 Task: Create Board Social Media Advertising Strategies to Workspace Healthcare Consulting. Create Board Customer Journey Optimization Analytics to Workspace Healthcare Consulting. Create Board Public Relations Thought Leadership Content Creation and Distribution to Workspace Healthcare Consulting
Action: Mouse moved to (351, 75)
Screenshot: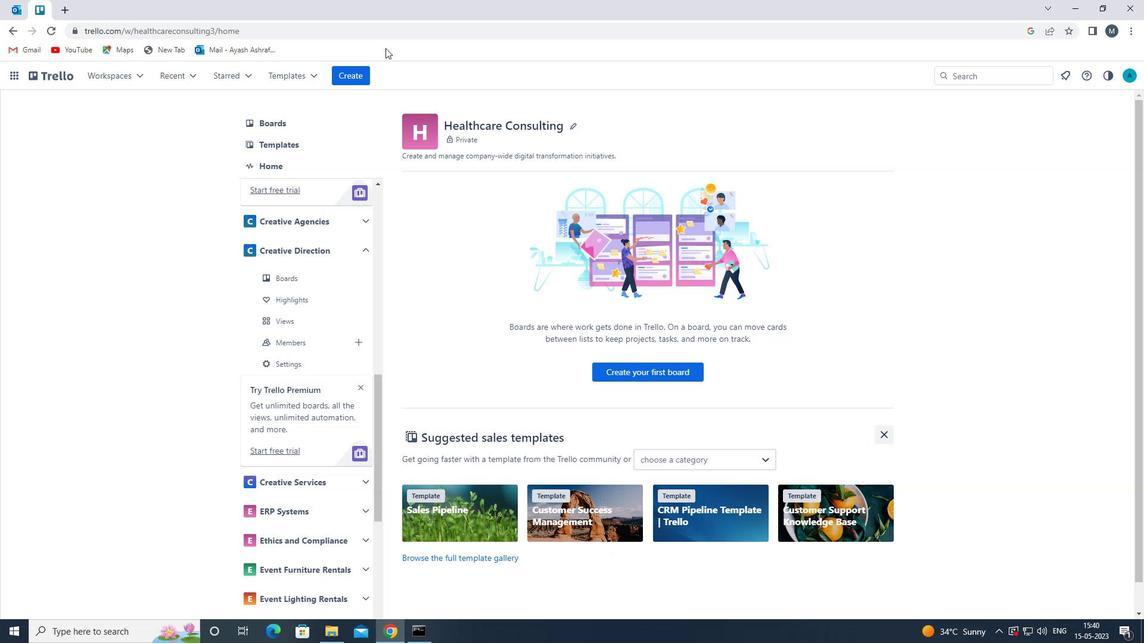 
Action: Mouse pressed left at (351, 75)
Screenshot: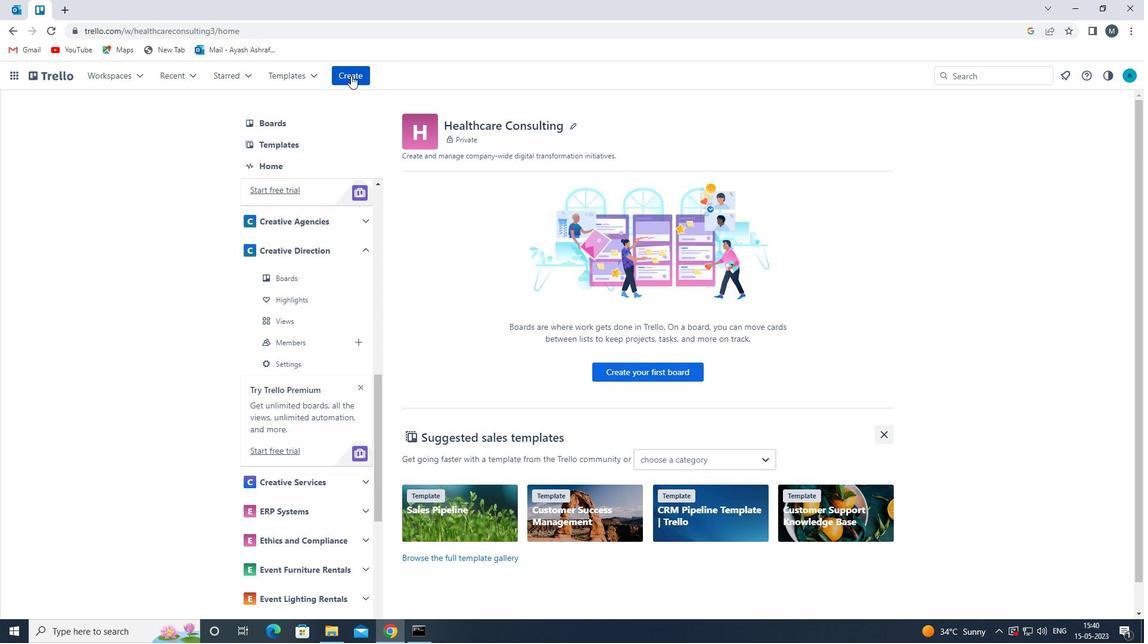 
Action: Mouse moved to (400, 125)
Screenshot: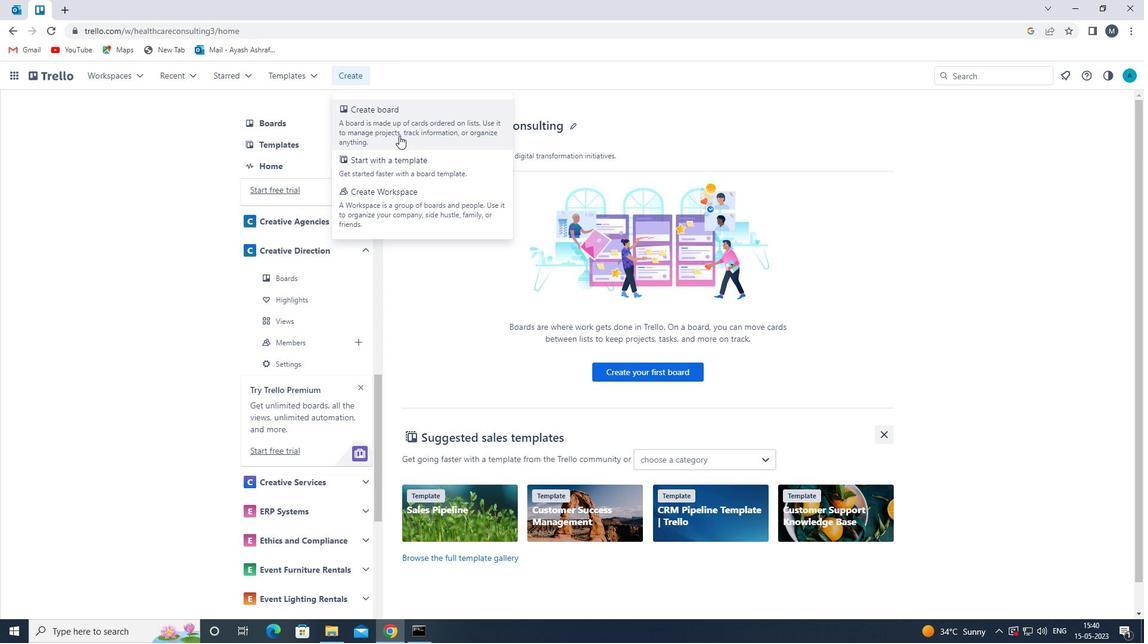 
Action: Mouse pressed left at (400, 125)
Screenshot: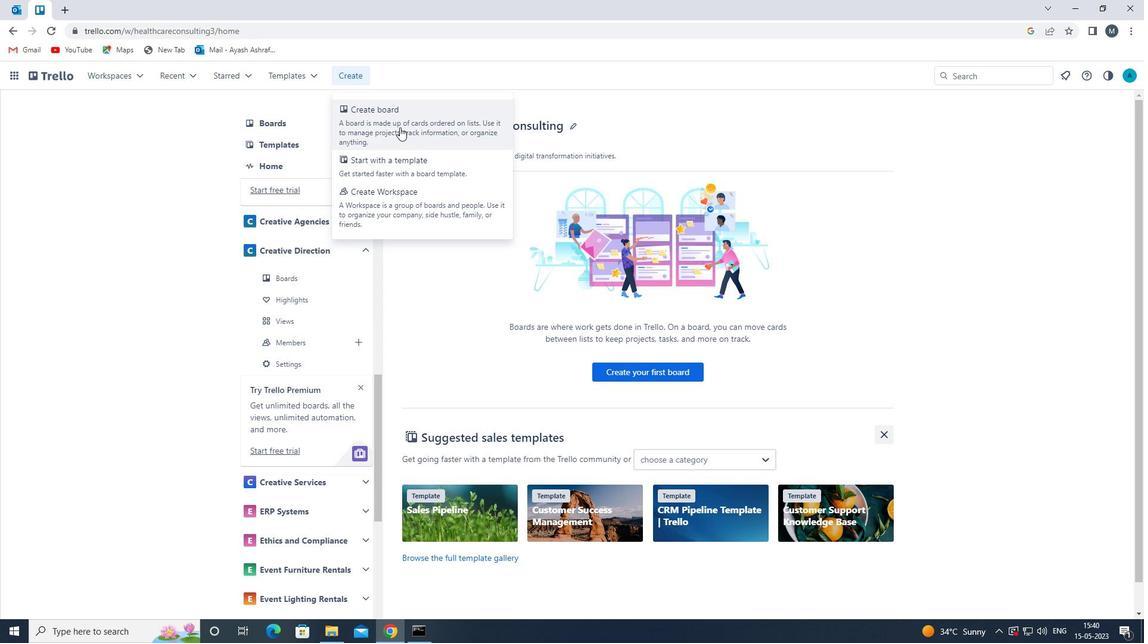 
Action: Mouse moved to (407, 294)
Screenshot: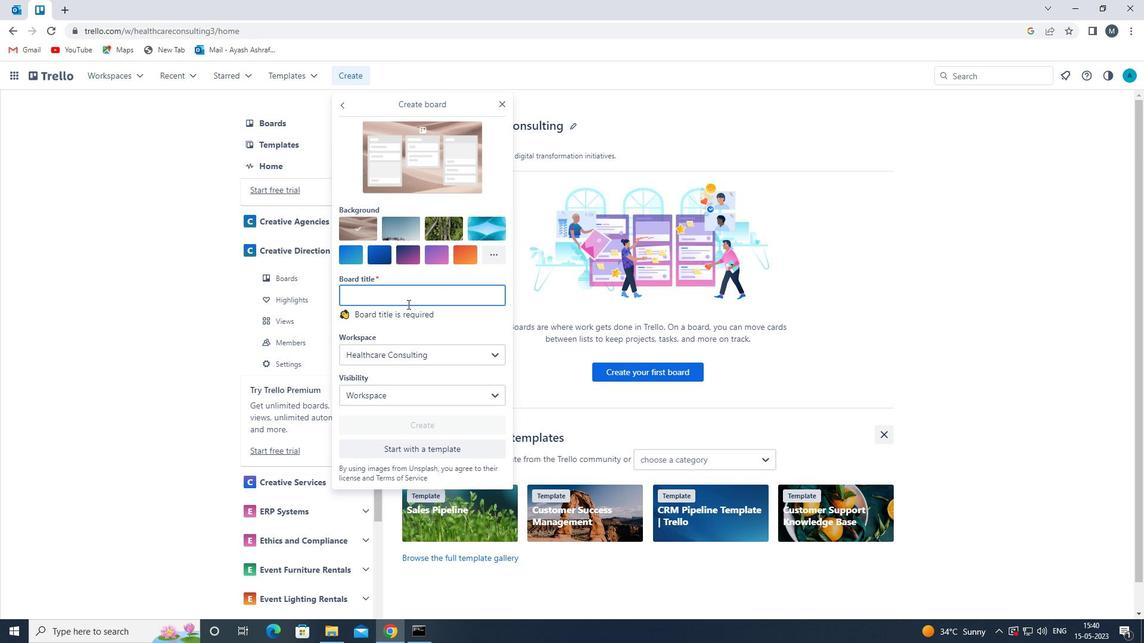 
Action: Mouse pressed left at (407, 294)
Screenshot: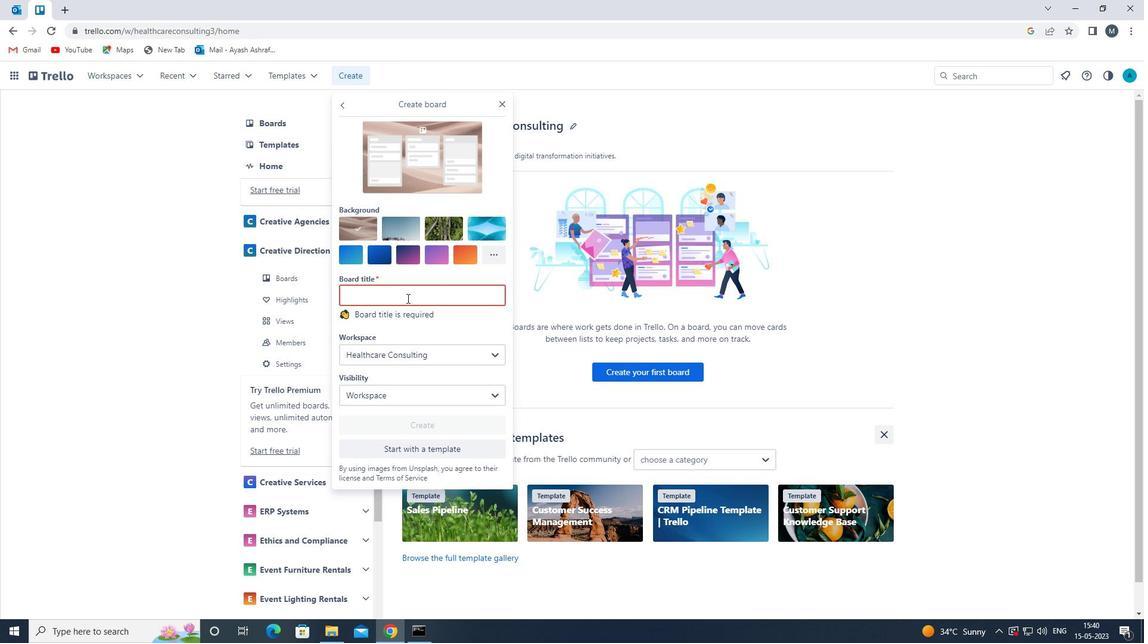 
Action: Key pressed <Key.shift>SOCIAL<Key.space><Key.shift><Key.shift><Key.shift><Key.shift><Key.shift><Key.shift><Key.shift><Key.shift><Key.shift><Key.shift><Key.shift><Key.shift>MEDIA<Key.space><Key.shift>ADVERTISING<Key.space><Key.shift>STRATEGIES<Key.space>
Screenshot: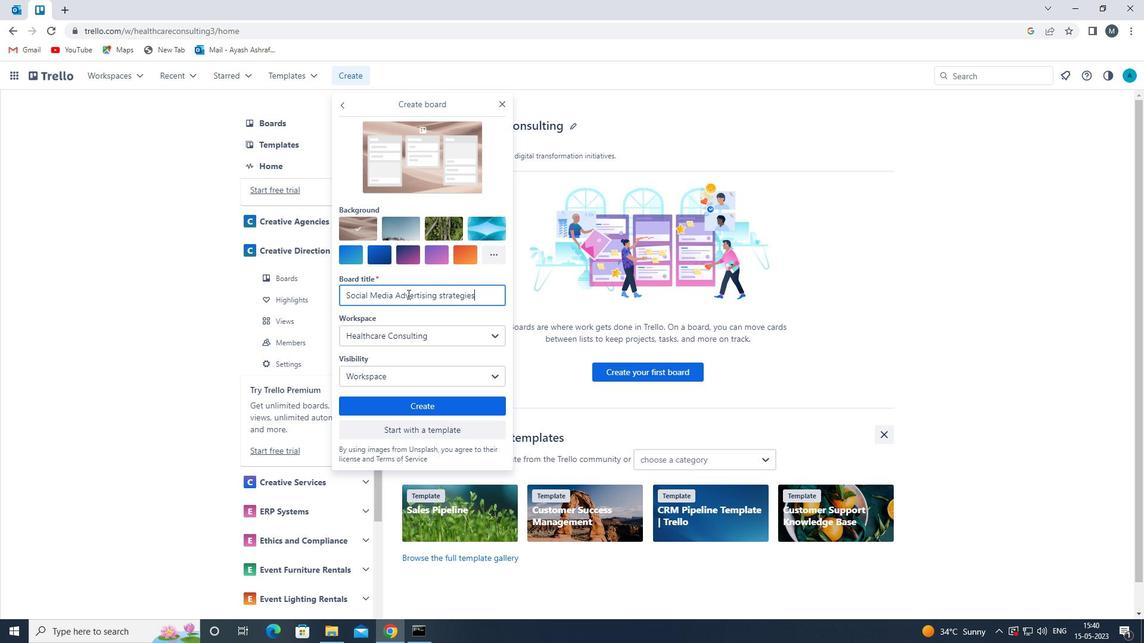 
Action: Mouse moved to (442, 295)
Screenshot: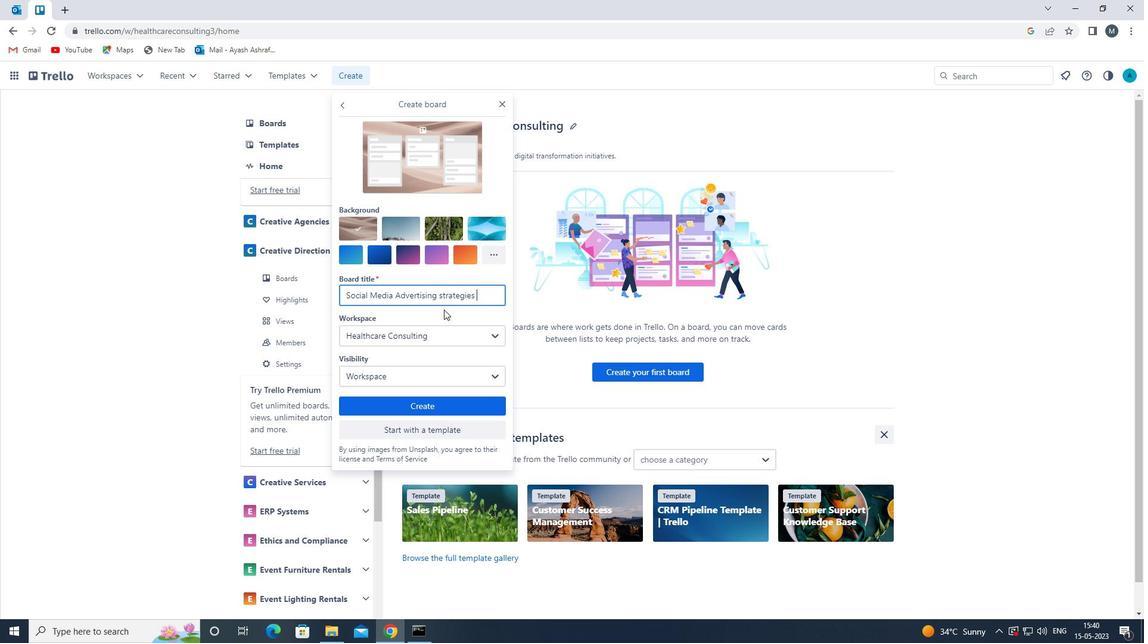 
Action: Mouse pressed left at (442, 295)
Screenshot: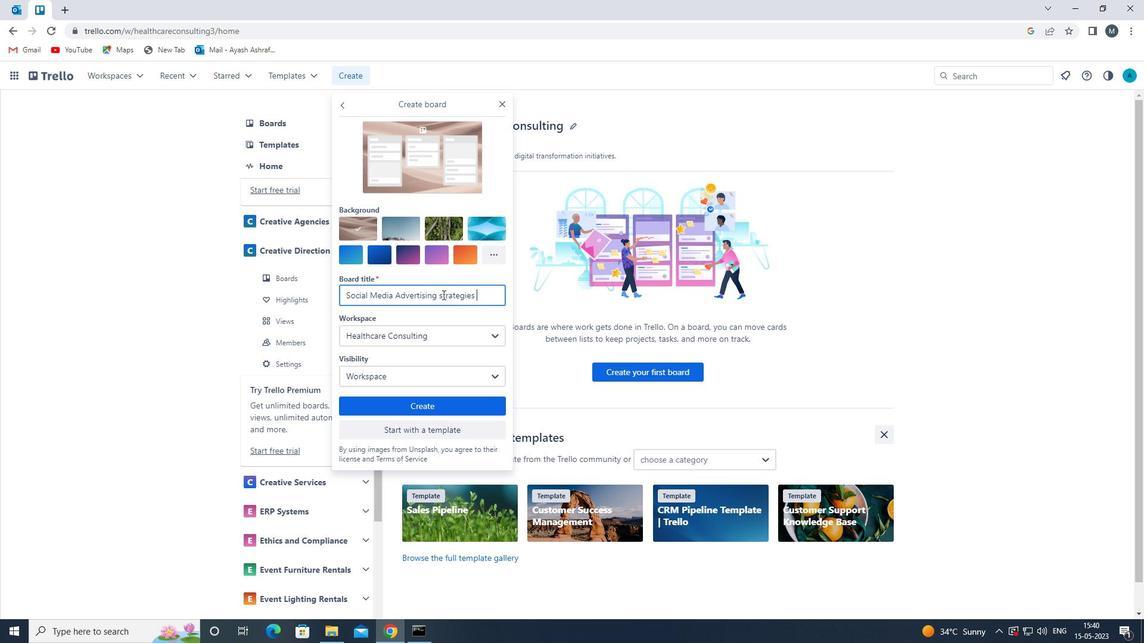 
Action: Mouse moved to (451, 295)
Screenshot: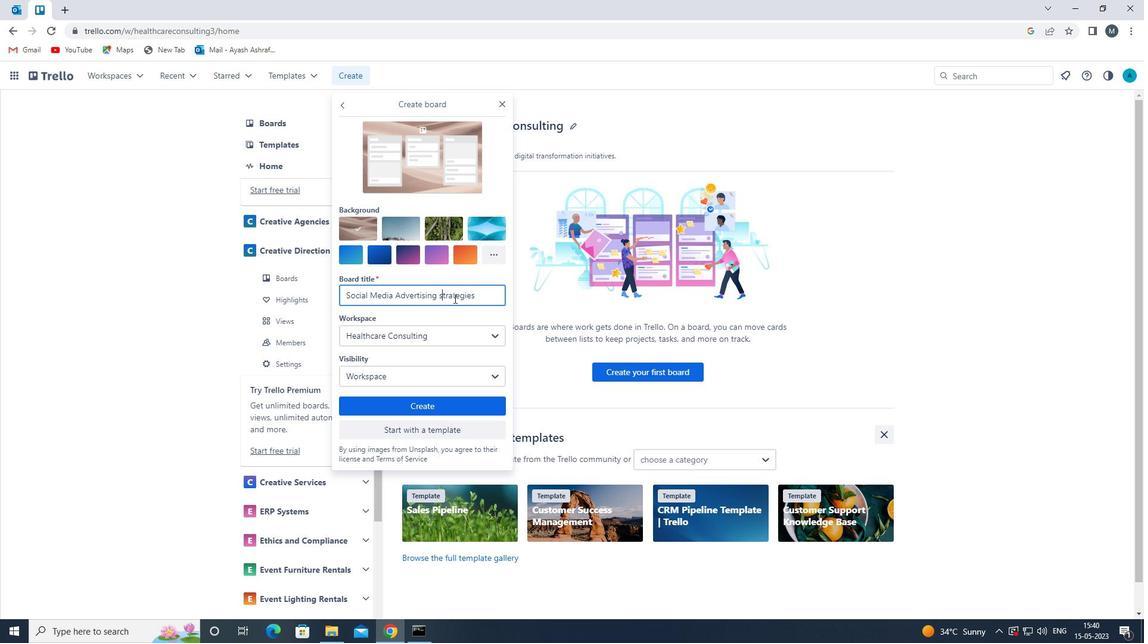 
Action: Key pressed <Key.backspace><Key.shift>S
Screenshot: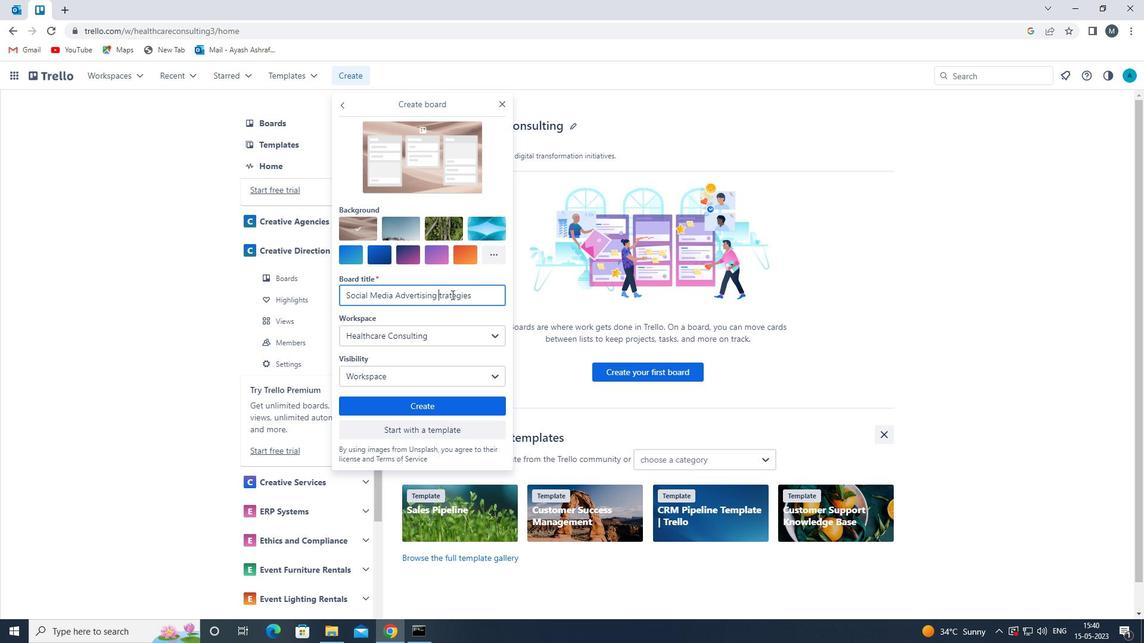 
Action: Mouse moved to (410, 408)
Screenshot: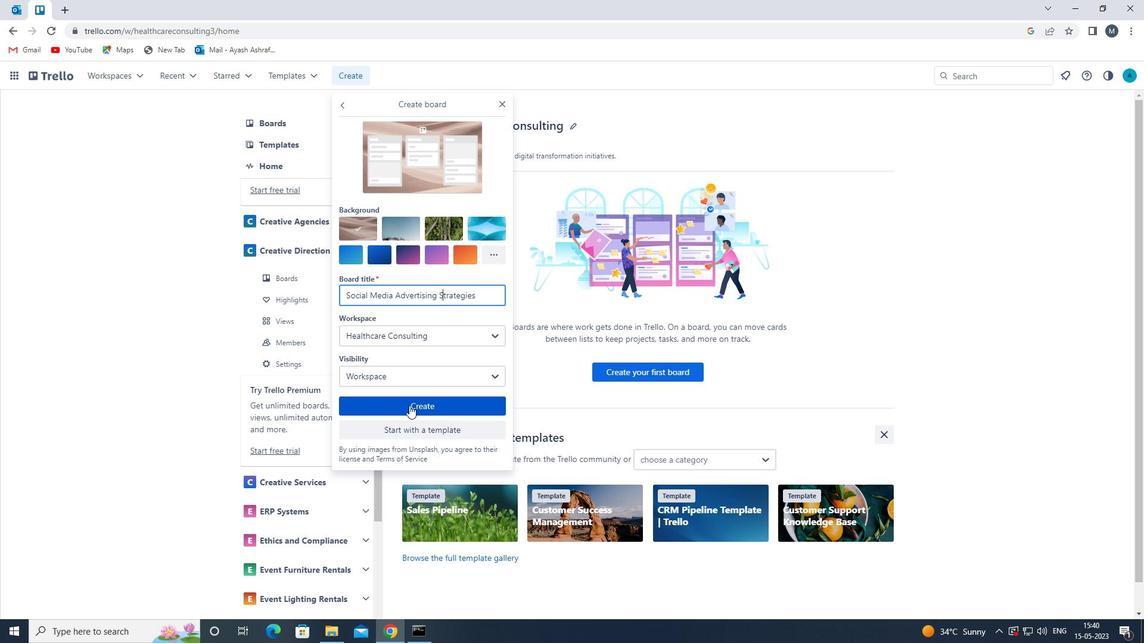 
Action: Mouse pressed left at (410, 408)
Screenshot: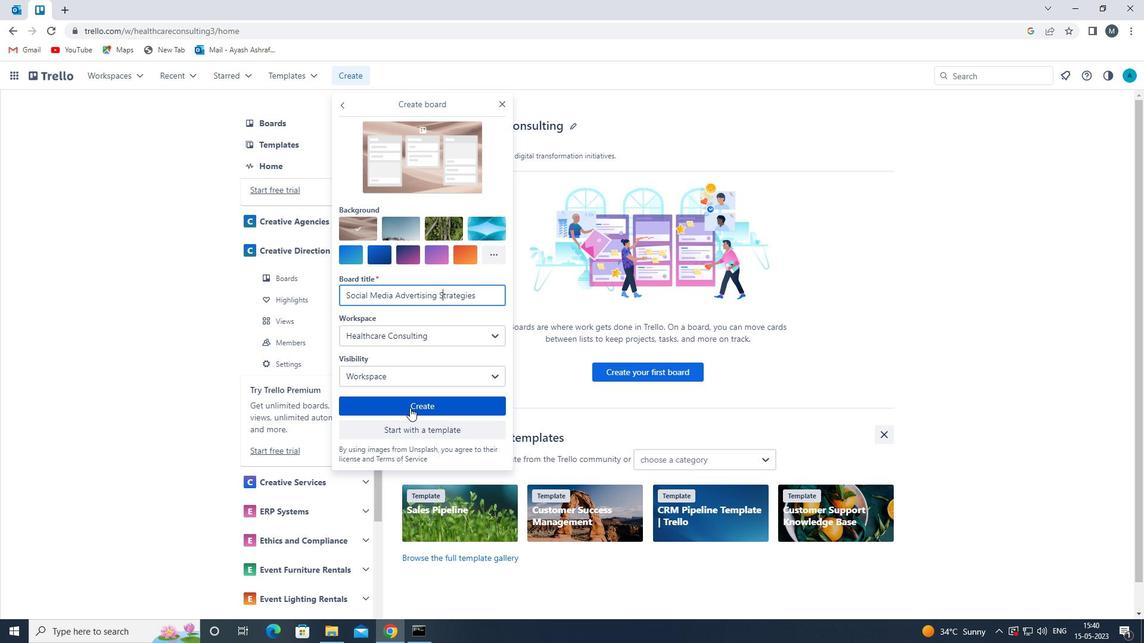 
Action: Mouse moved to (352, 79)
Screenshot: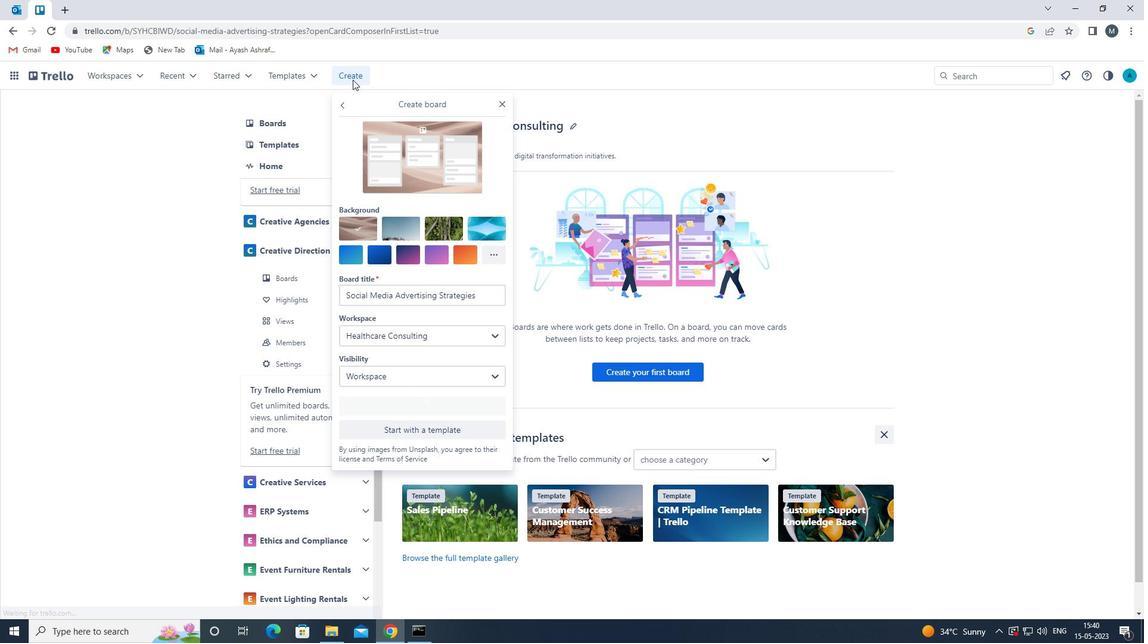 
Action: Mouse pressed left at (352, 79)
Screenshot: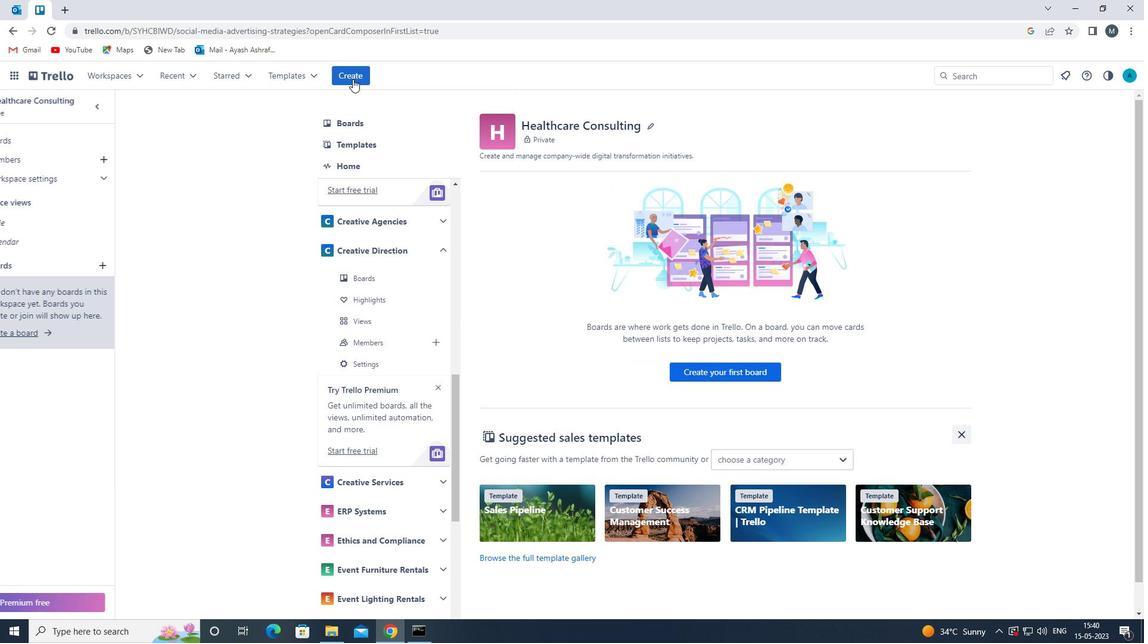 
Action: Mouse moved to (397, 127)
Screenshot: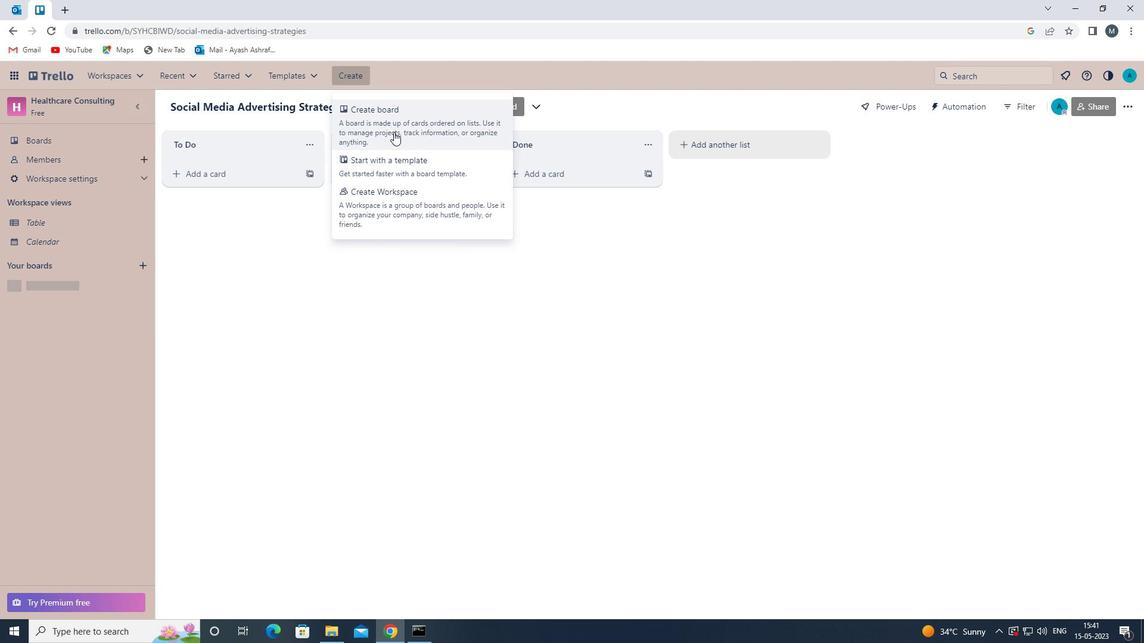
Action: Mouse pressed left at (397, 127)
Screenshot: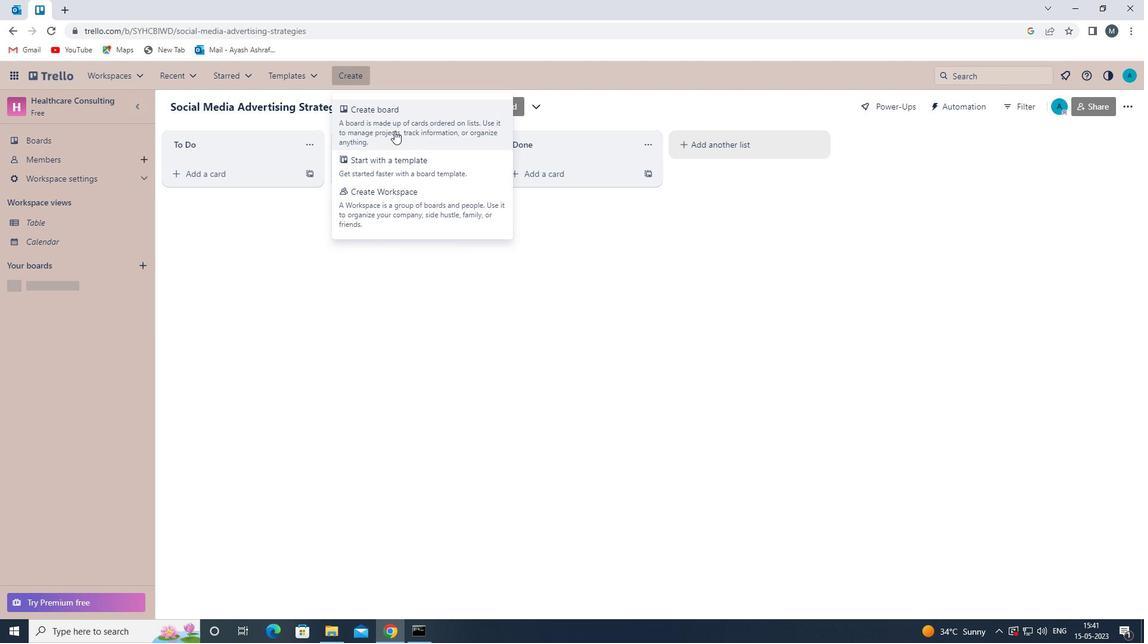 
Action: Mouse moved to (401, 297)
Screenshot: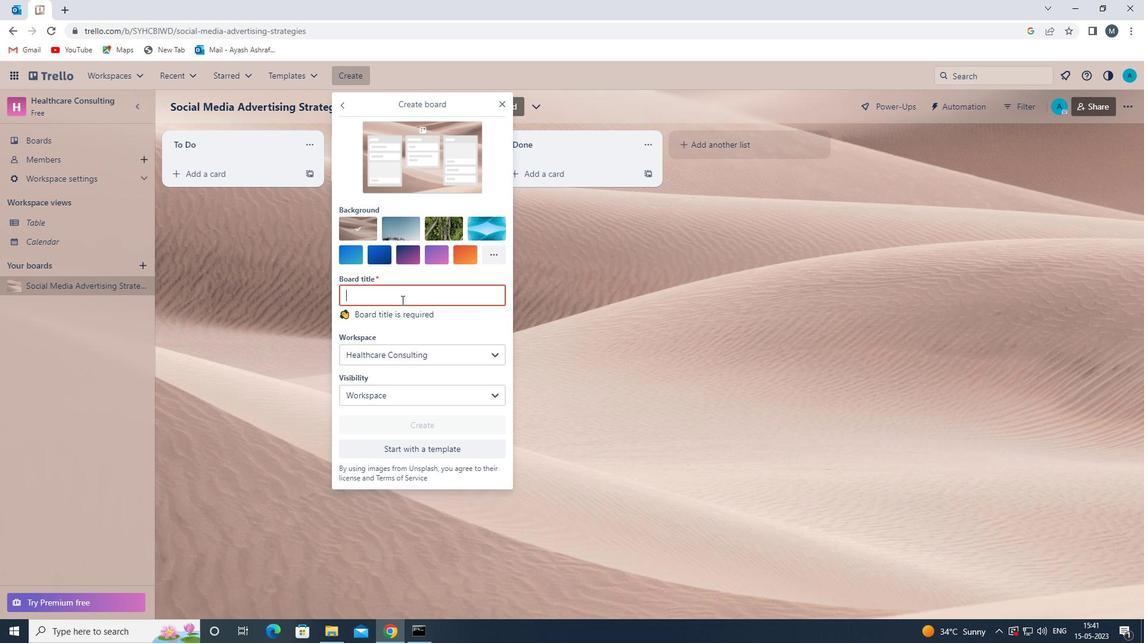 
Action: Mouse pressed left at (401, 297)
Screenshot: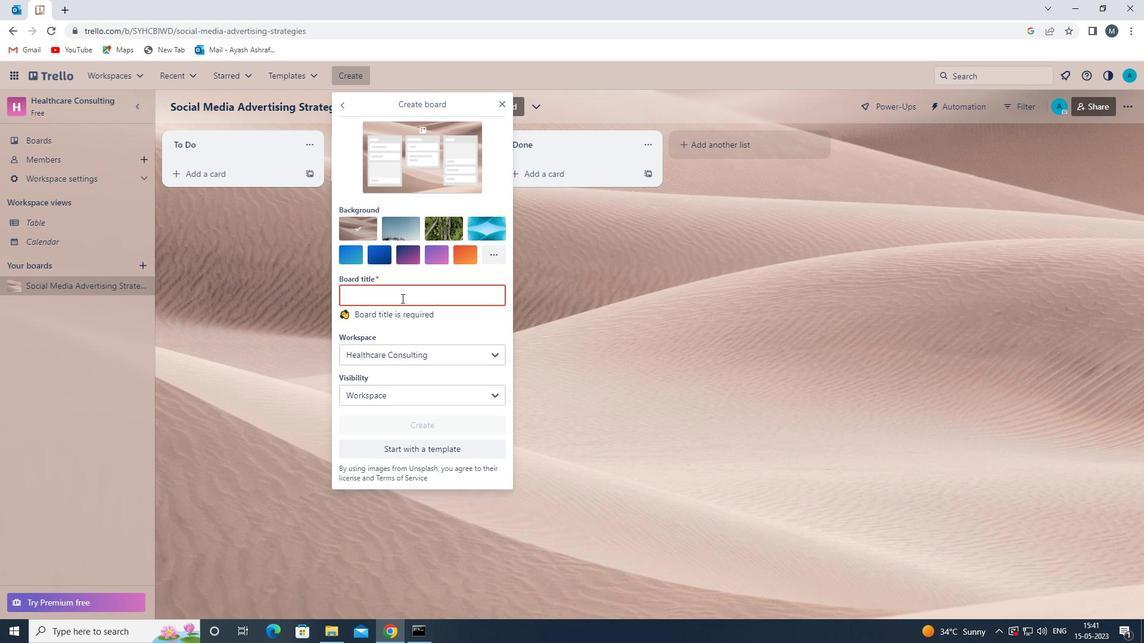 
Action: Mouse moved to (400, 296)
Screenshot: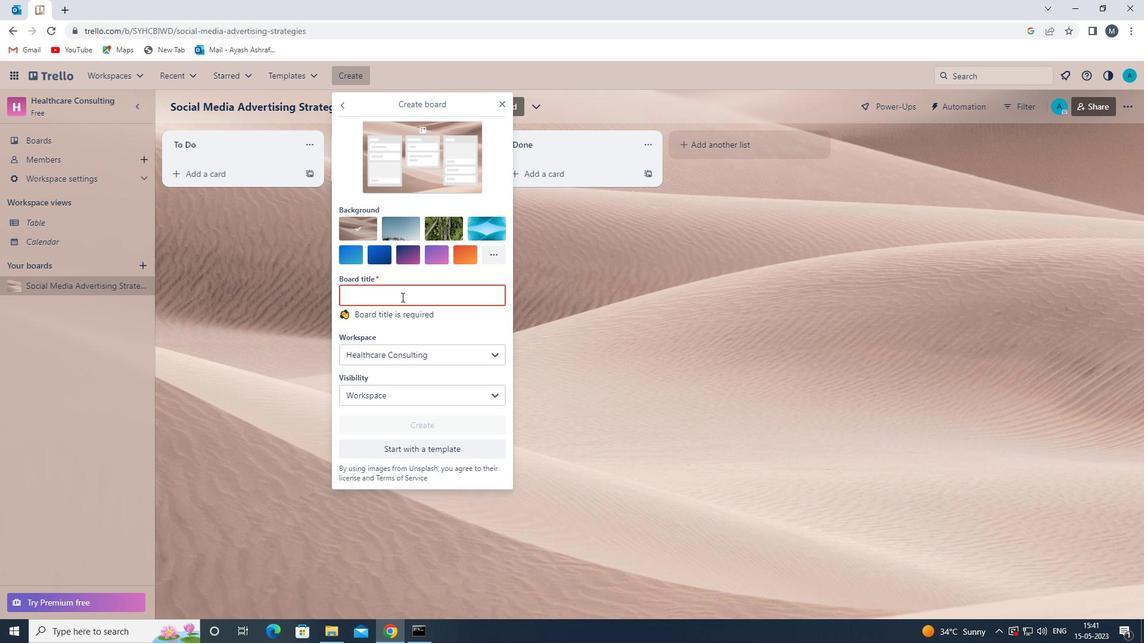 
Action: Key pressed <Key.shift>CUSTOMER<Key.space><Key.shift>JOURNEY<Key.space><Key.shift><Key.shift><Key.shift><Key.shift><Key.shift><Key.shift><Key.shift><Key.shift><Key.shift><Key.shift><Key.shift>O<Key.backspace><Key.shift><Key.shift>OPTIMIZATION<Key.space><Key.shift>ANALYTICS<Key.space>
Screenshot: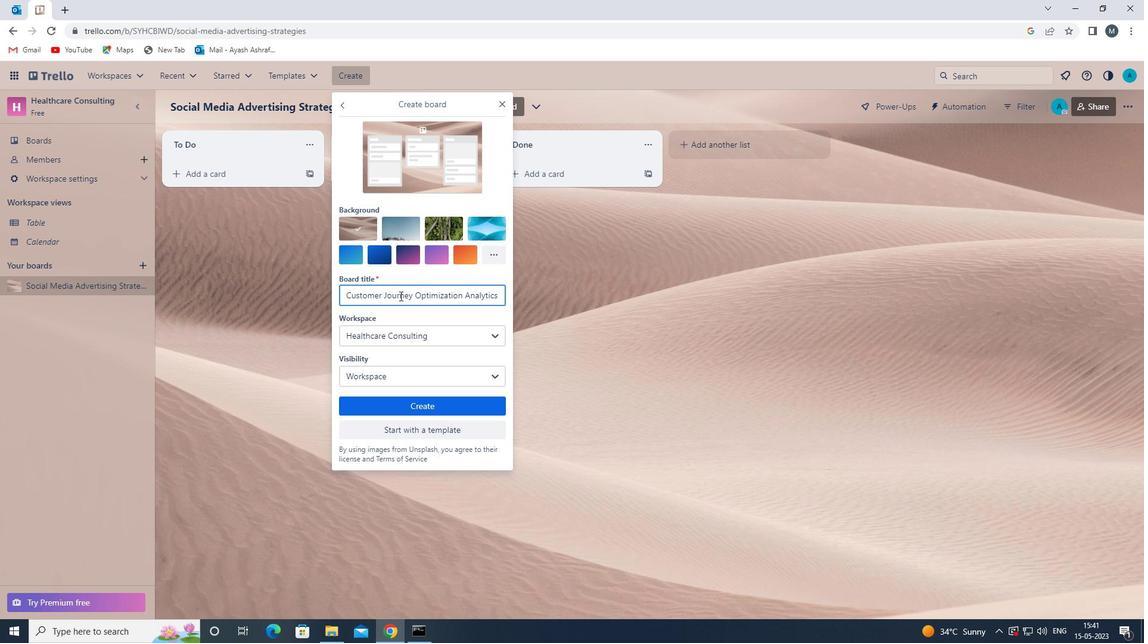 
Action: Mouse moved to (416, 403)
Screenshot: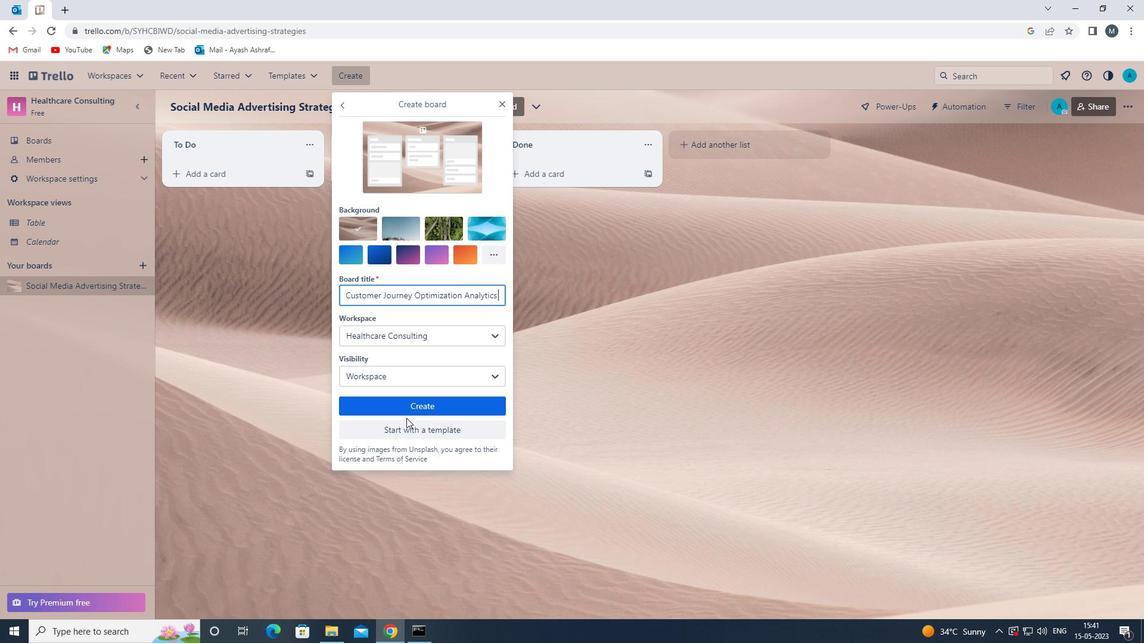
Action: Mouse pressed left at (416, 403)
Screenshot: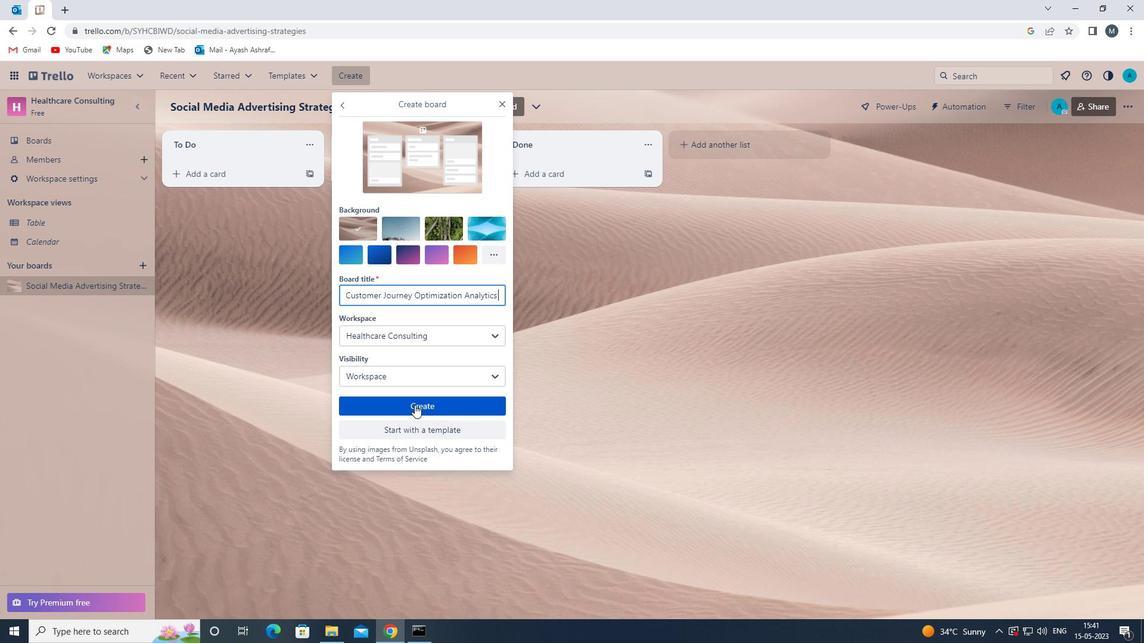 
Action: Mouse moved to (349, 76)
Screenshot: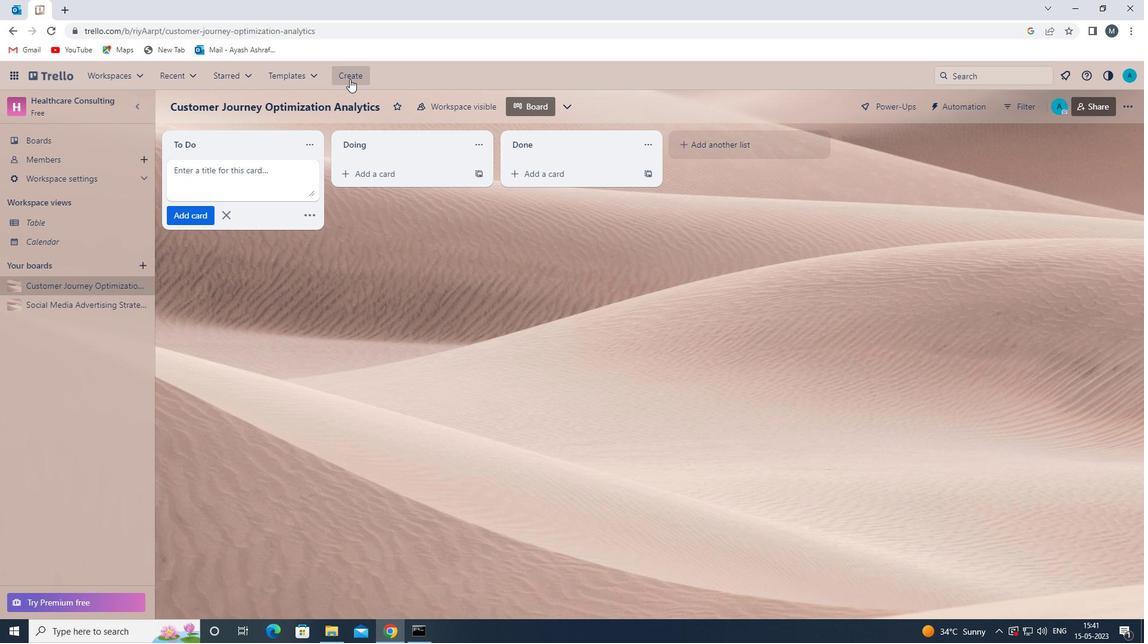 
Action: Mouse pressed left at (349, 76)
Screenshot: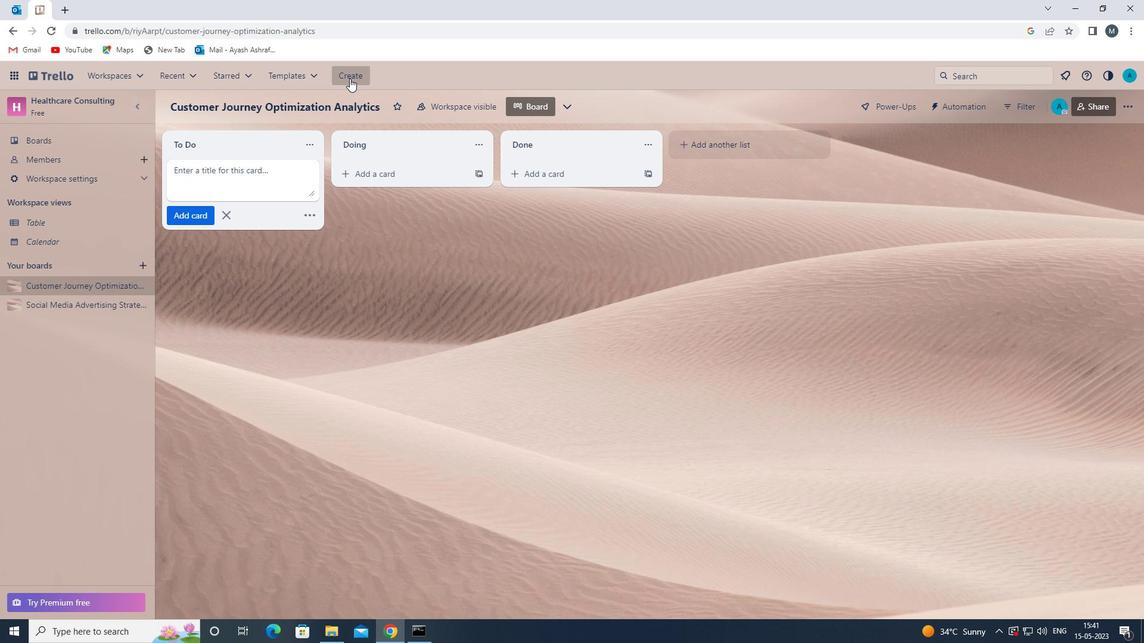 
Action: Mouse moved to (407, 127)
Screenshot: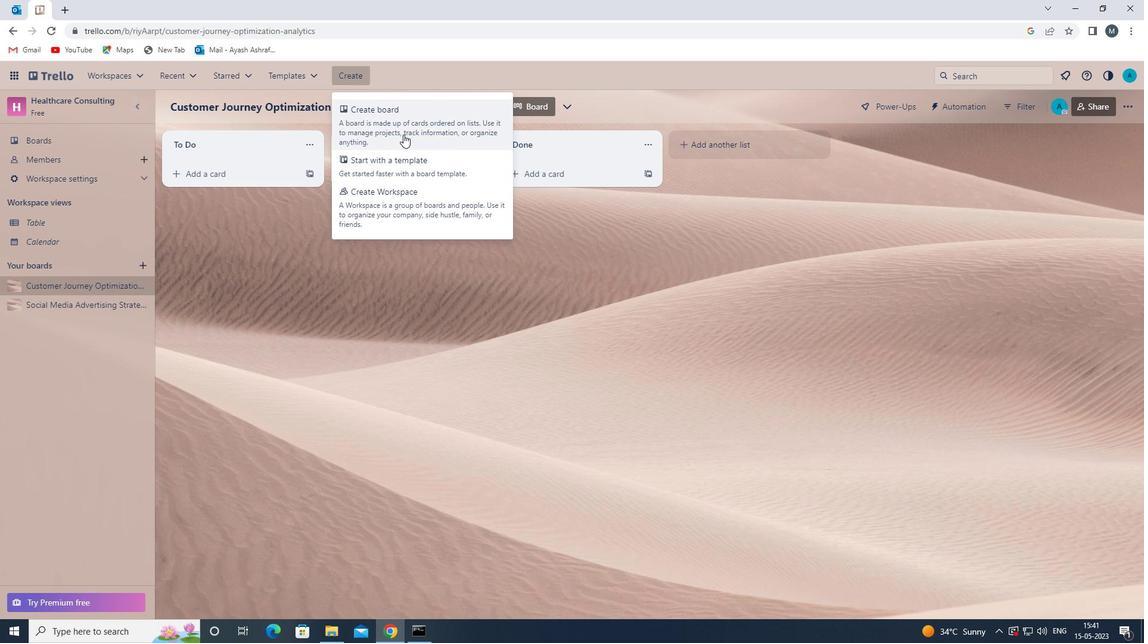 
Action: Mouse pressed left at (407, 127)
Screenshot: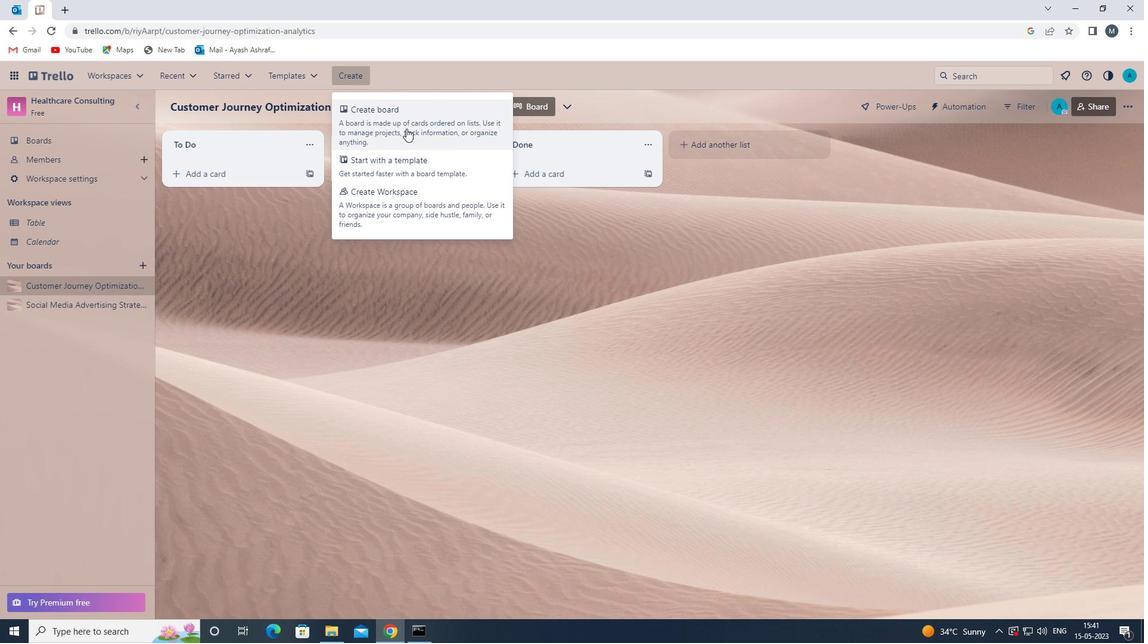 
Action: Mouse moved to (391, 296)
Screenshot: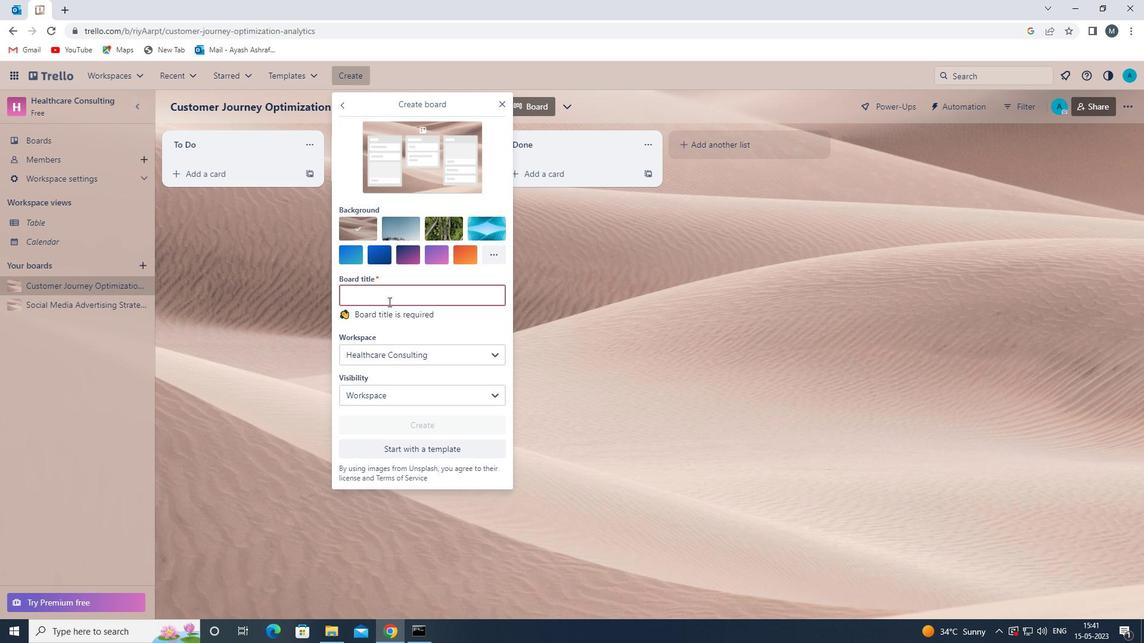 
Action: Mouse pressed left at (391, 296)
Screenshot: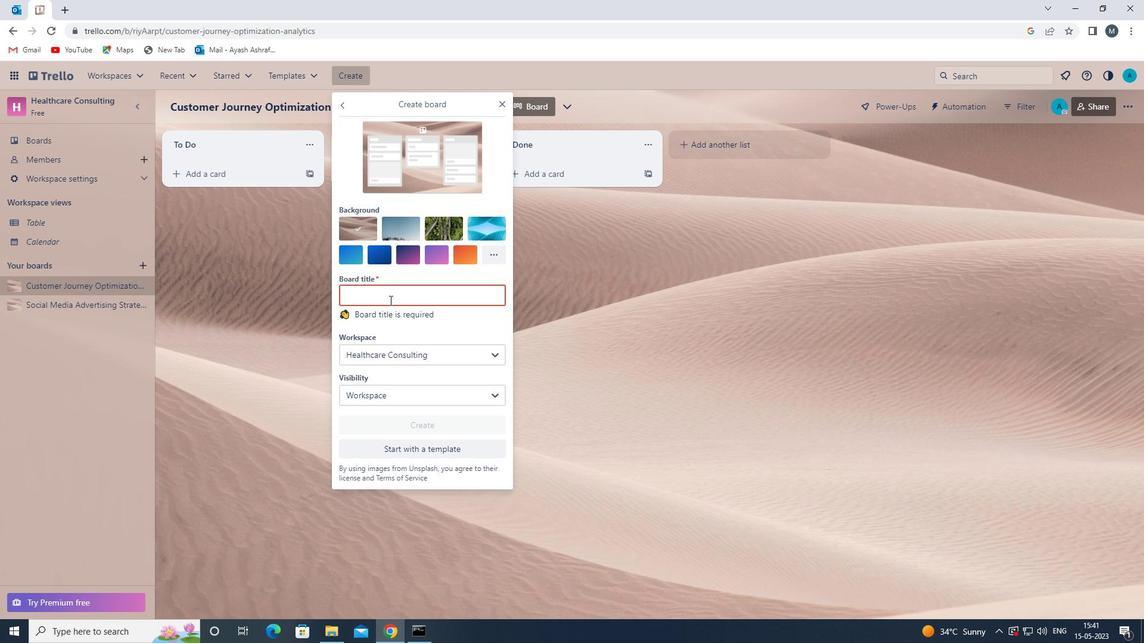 
Action: Key pressed <Key.shift>PUBLIC<Key.space><Key.shift>RELATIONS<Key.space><Key.shift><Key.shift>THOUGHT<Key.space><Key.shift>LEADERSHIP<Key.space><Key.shift>CONTENT<Key.space><Key.shift>CREATION<Key.space>
Screenshot: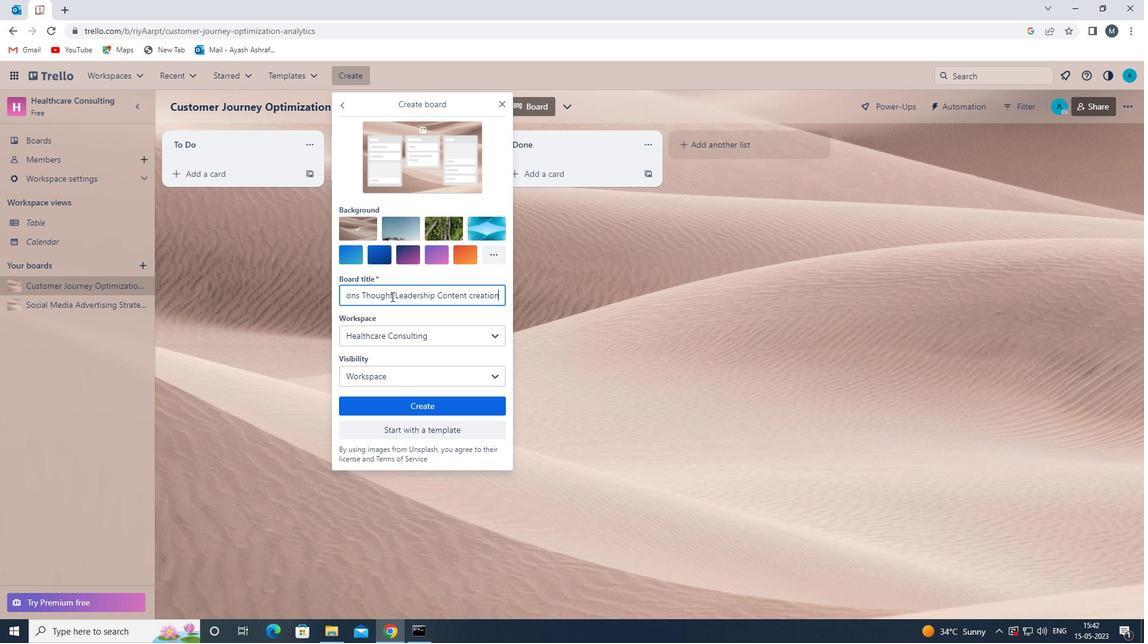
Action: Mouse moved to (470, 300)
Screenshot: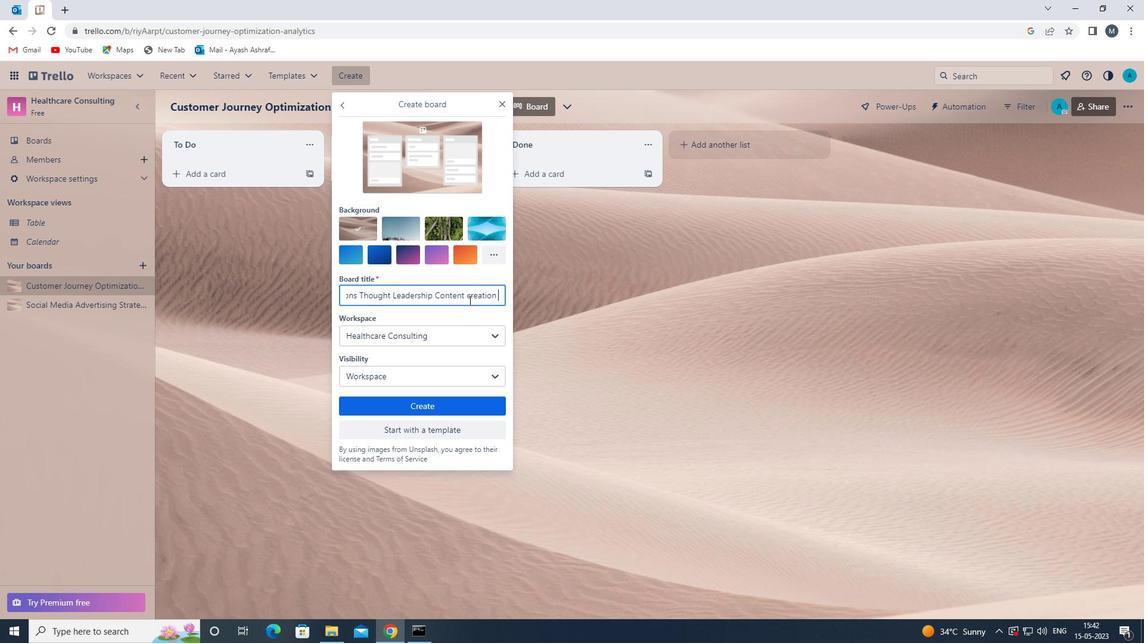 
Action: Mouse pressed left at (470, 300)
Screenshot: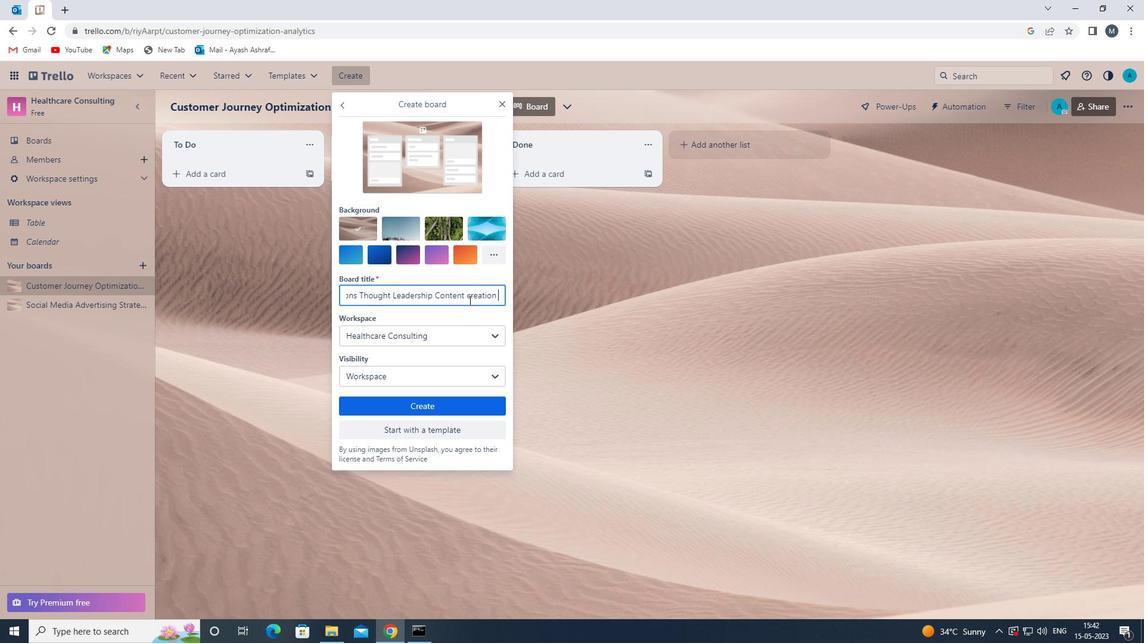 
Action: Mouse moved to (469, 301)
Screenshot: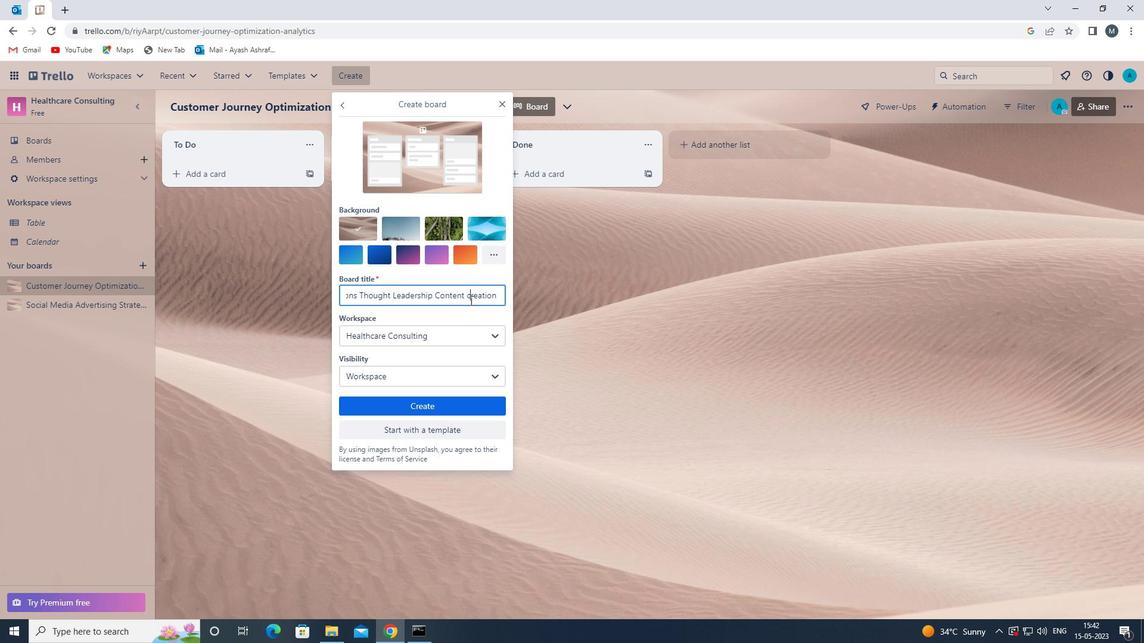 
Action: Key pressed <Key.backspace><Key.shift>C
Screenshot: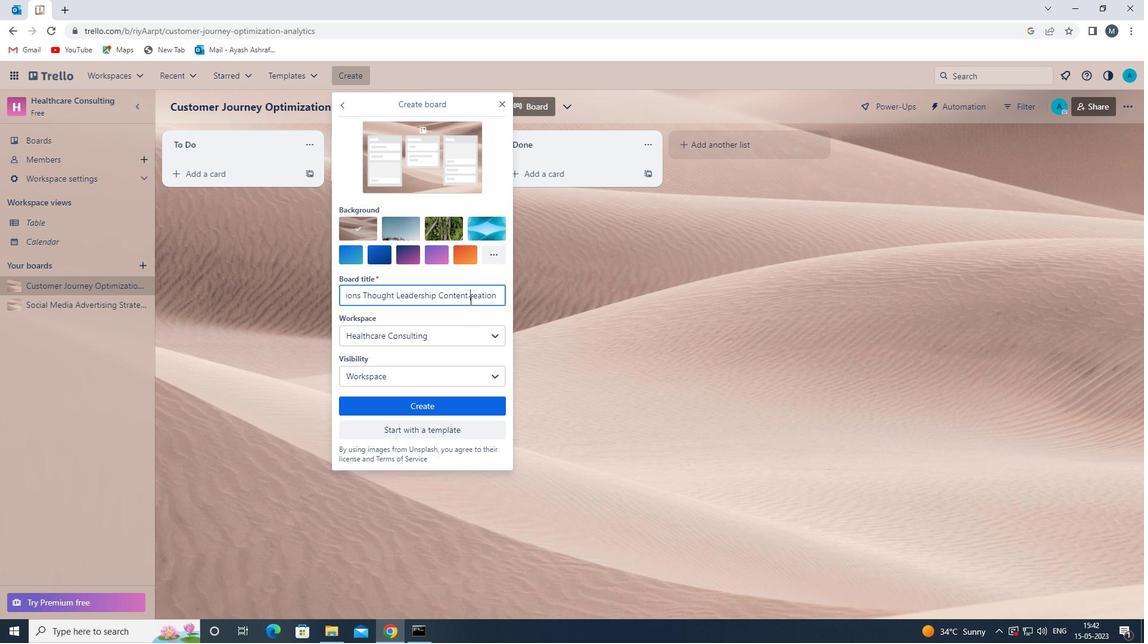 
Action: Mouse moved to (494, 298)
Screenshot: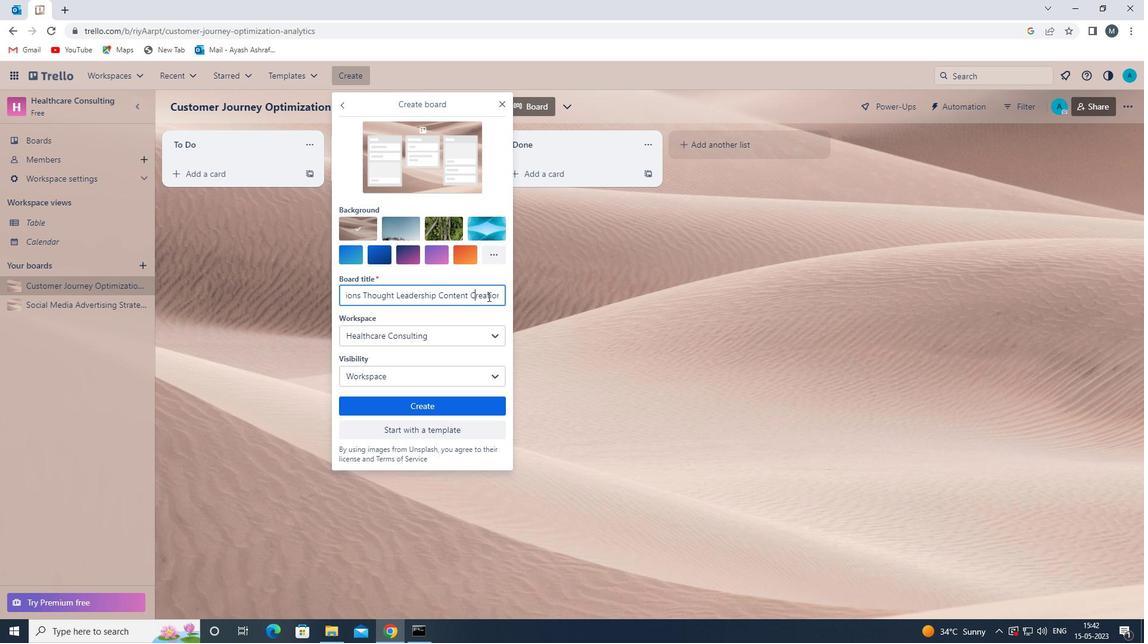 
Action: Mouse pressed left at (494, 298)
Screenshot: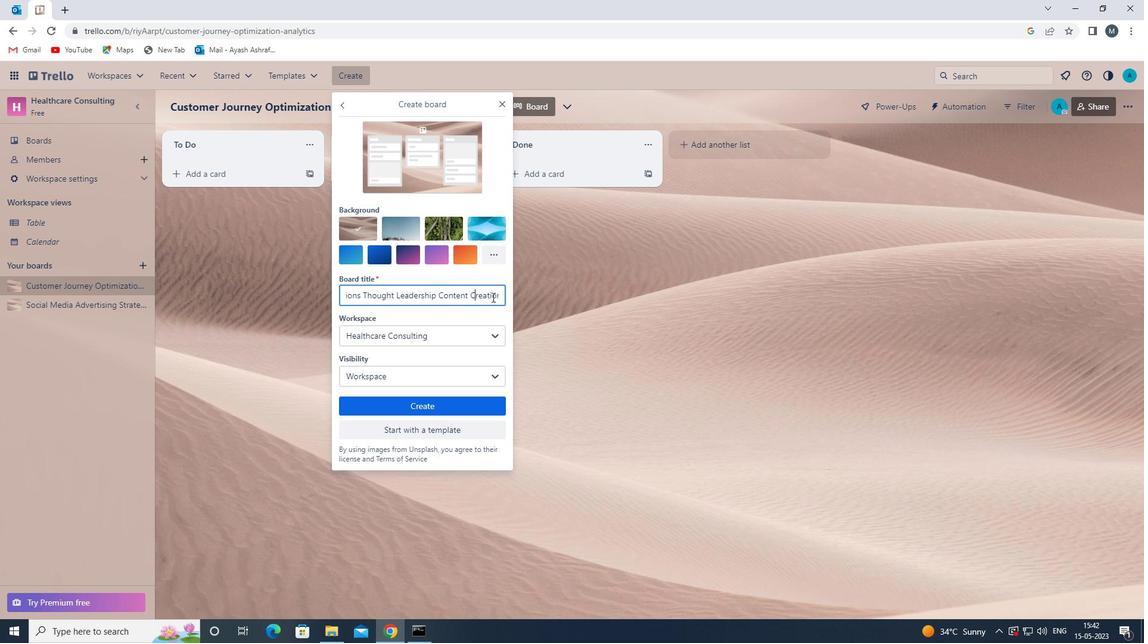 
Action: Mouse moved to (494, 299)
Screenshot: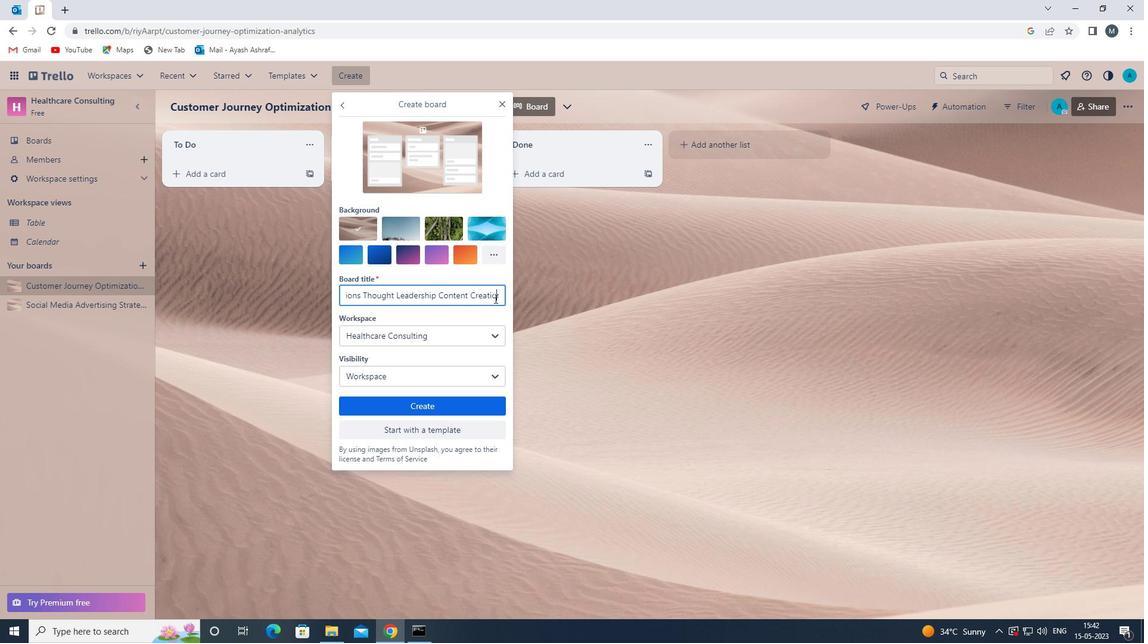 
Action: Key pressed <Key.right><Key.right><Key.space>
Screenshot: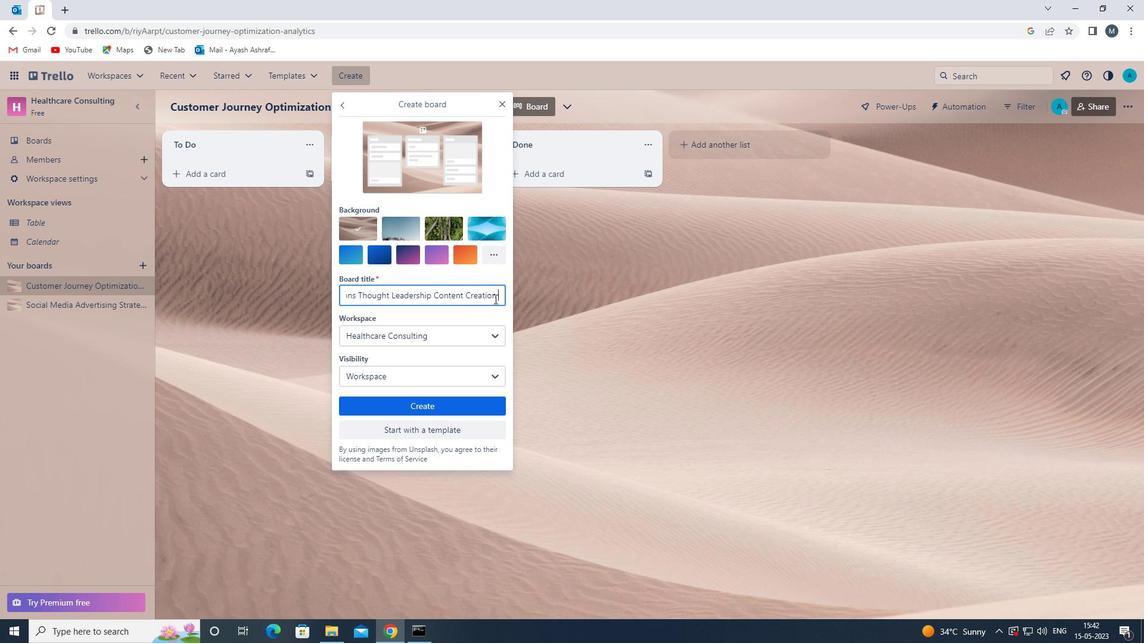 
Action: Mouse moved to (460, 303)
Screenshot: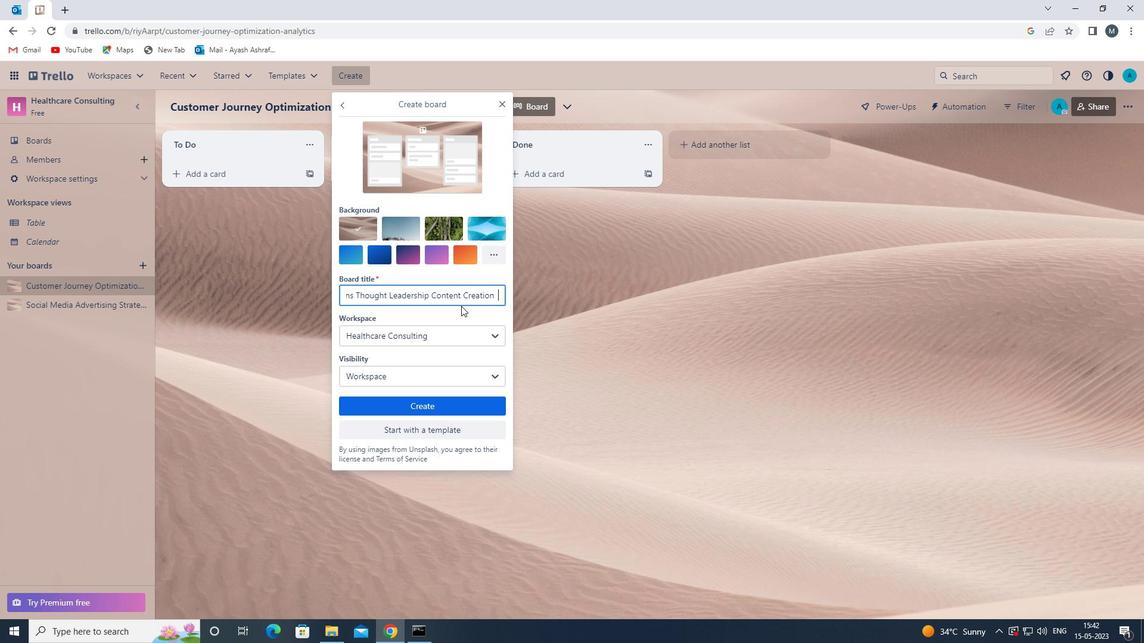 
Action: Key pressed <Key.backspace>AND<Key.space><Key.shift>DISTRIBUTION<Key.space>
Screenshot: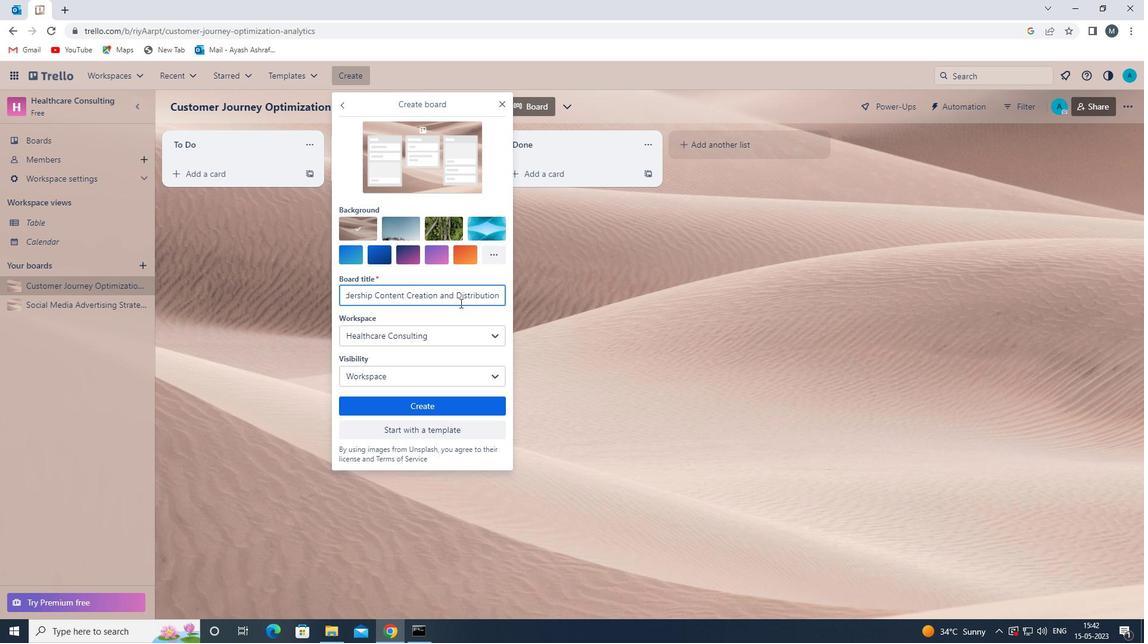 
Action: Mouse moved to (438, 405)
Screenshot: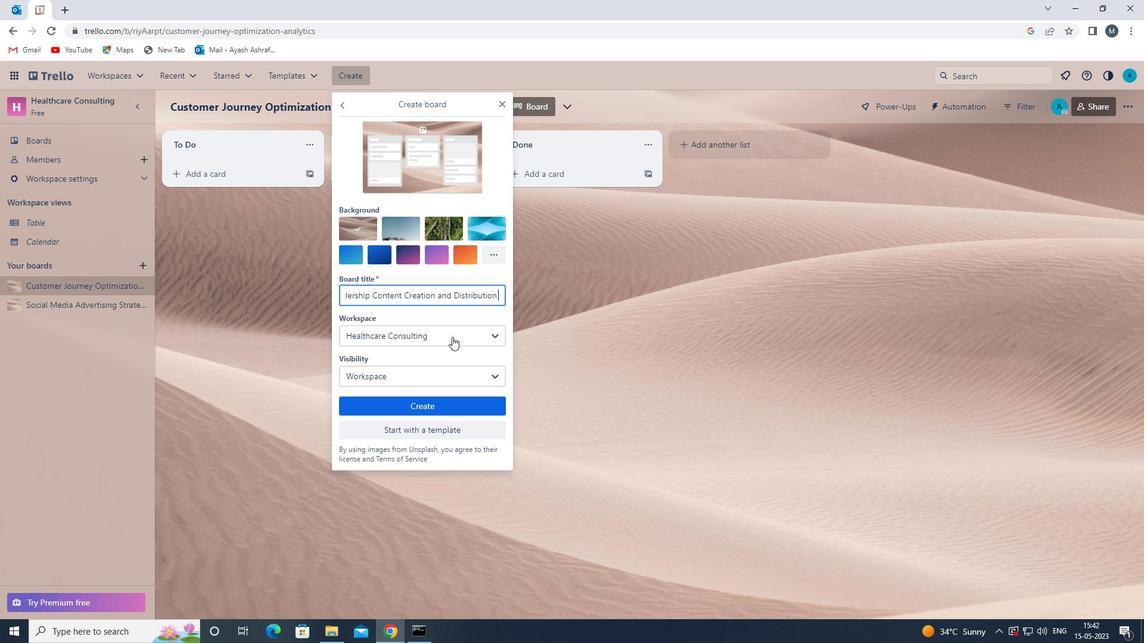 
Action: Mouse pressed left at (438, 405)
Screenshot: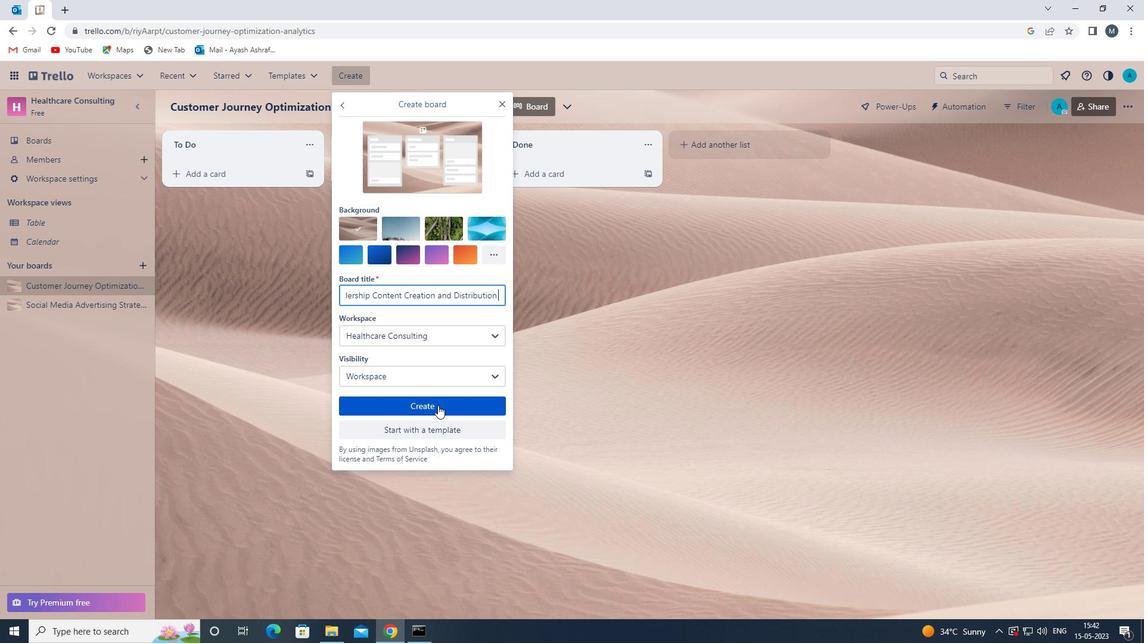 
Action: Mouse moved to (259, 416)
Screenshot: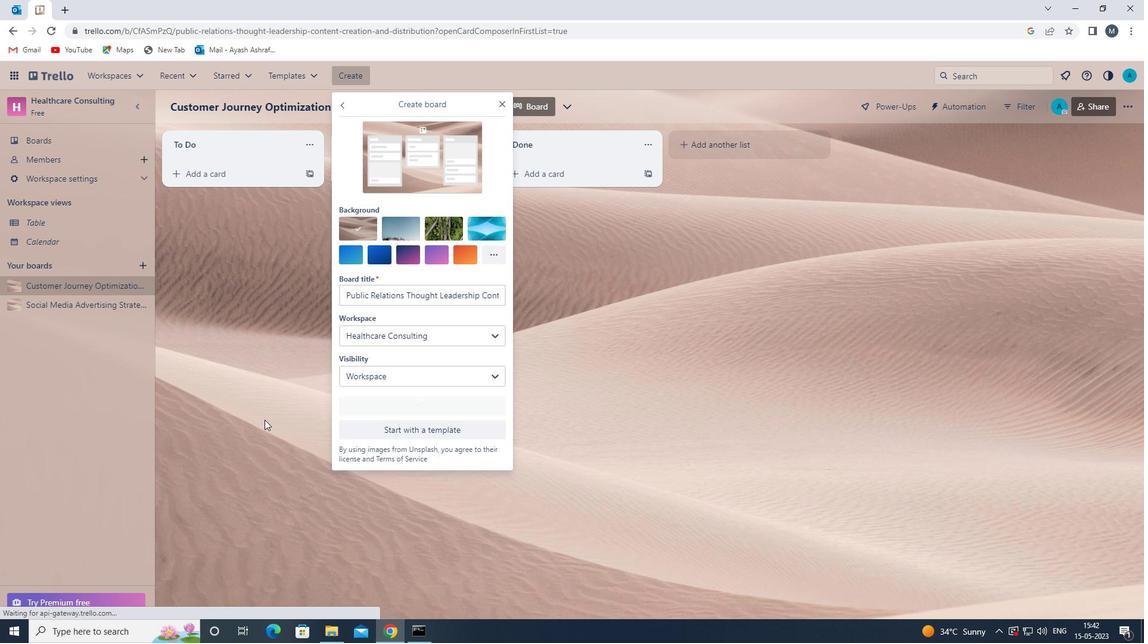 
